 Task: Learn more about a sales navigator core.
Action: Mouse moved to (686, 75)
Screenshot: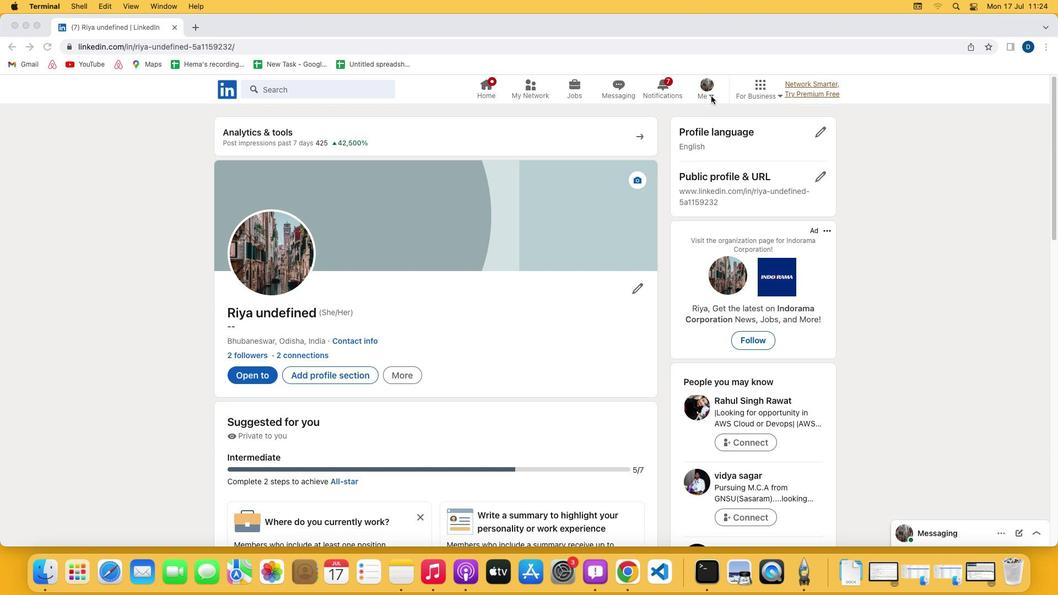
Action: Mouse pressed left at (686, 75)
Screenshot: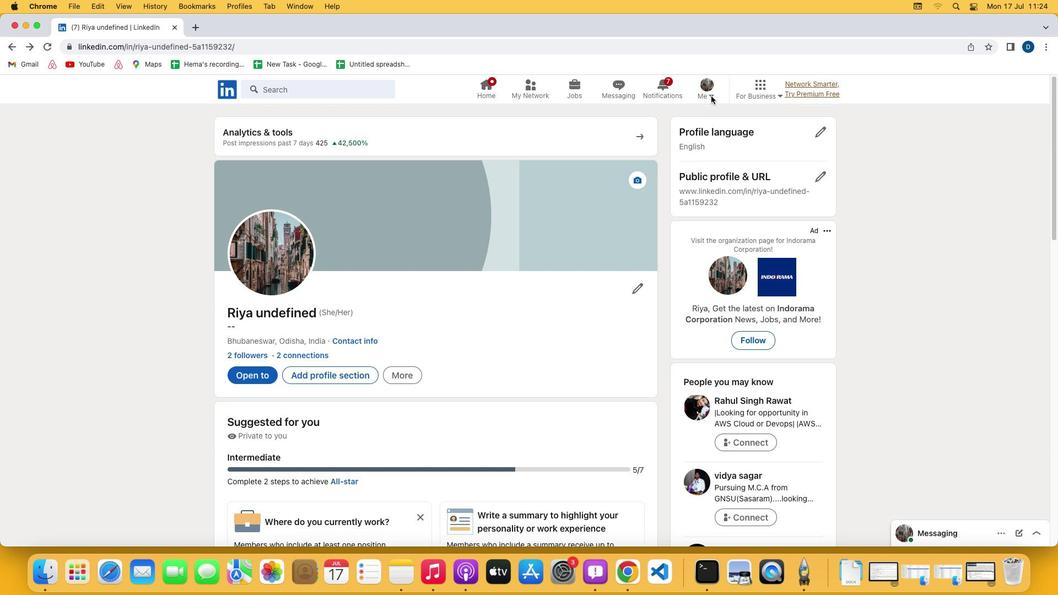 
Action: Mouse pressed left at (686, 75)
Screenshot: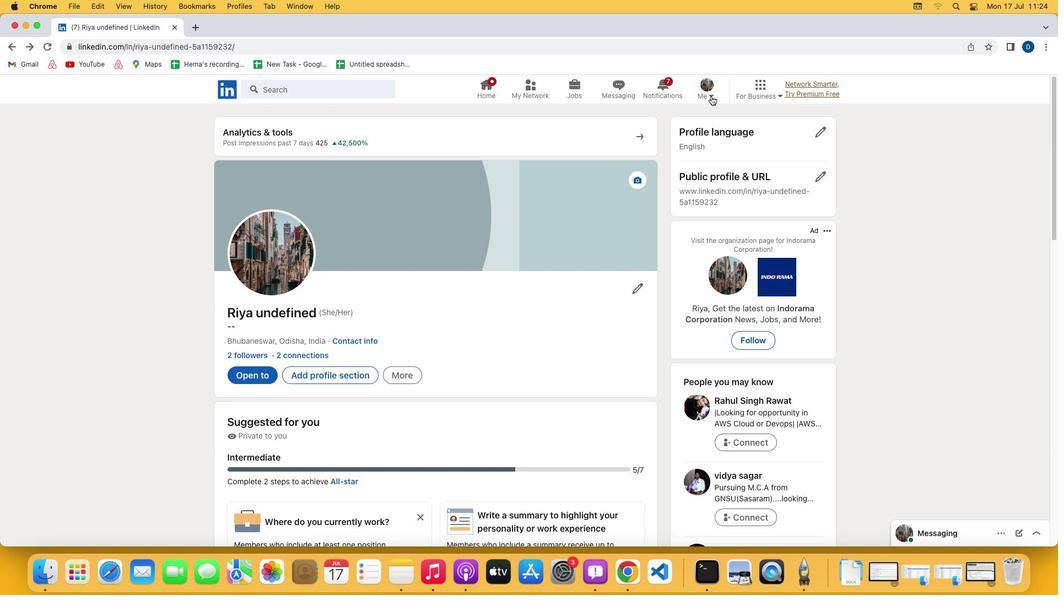 
Action: Mouse moved to (622, 190)
Screenshot: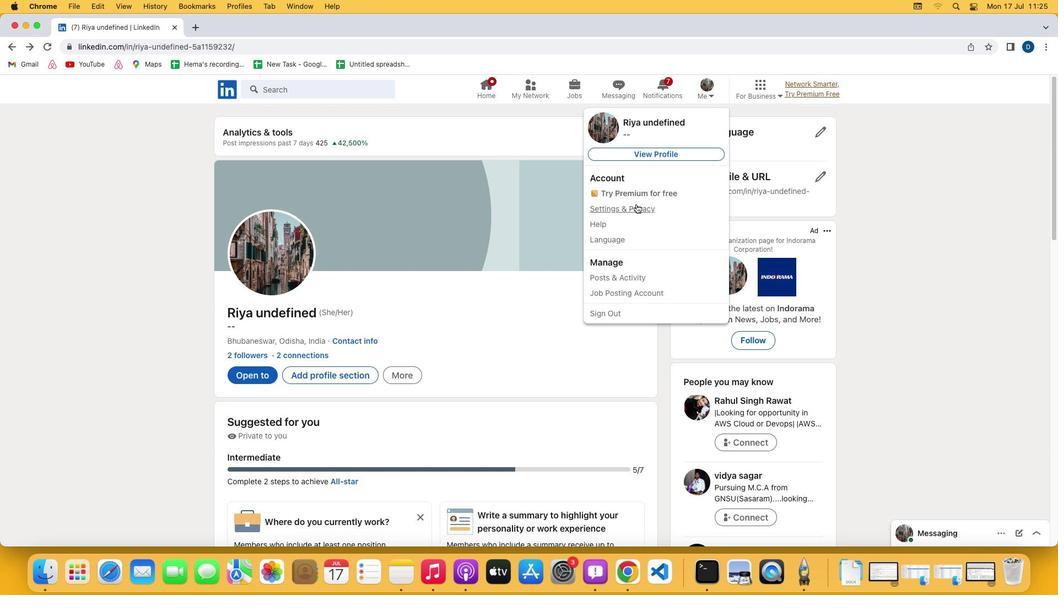 
Action: Mouse pressed left at (622, 190)
Screenshot: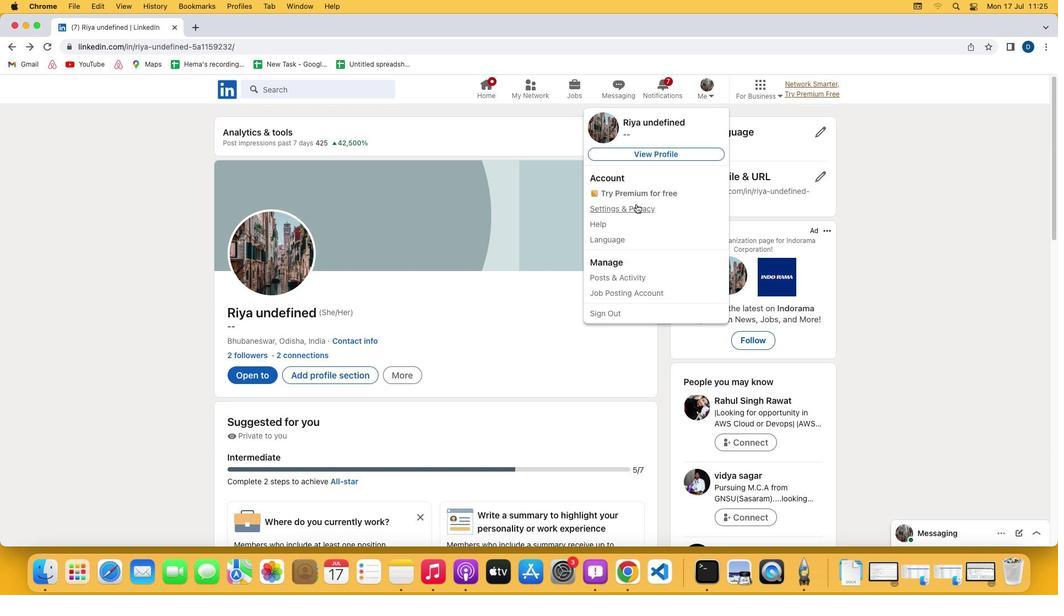 
Action: Mouse moved to (507, 355)
Screenshot: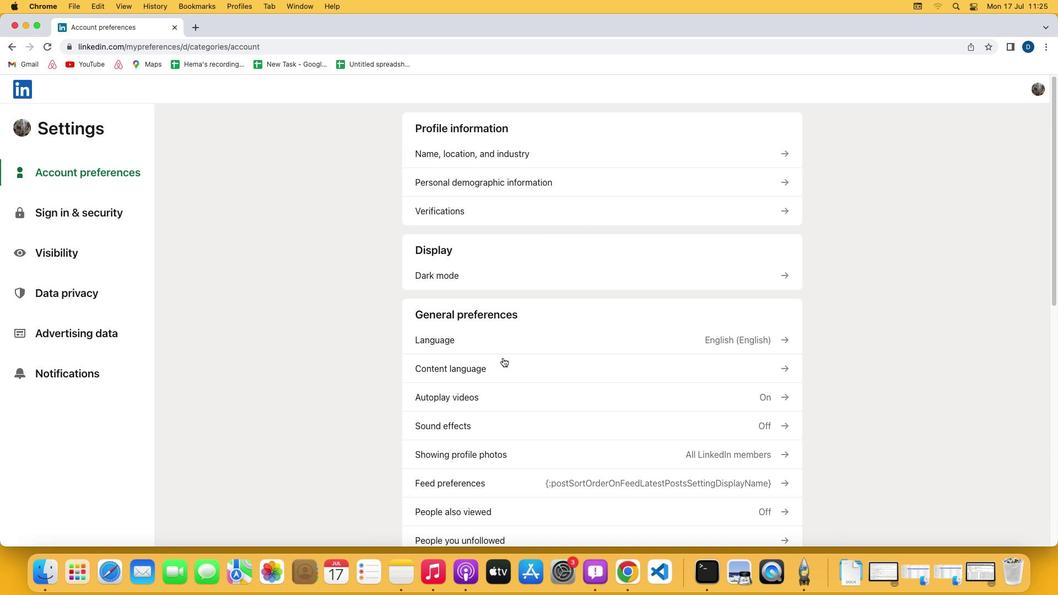 
Action: Mouse scrolled (507, 355) with delta (75, -27)
Screenshot: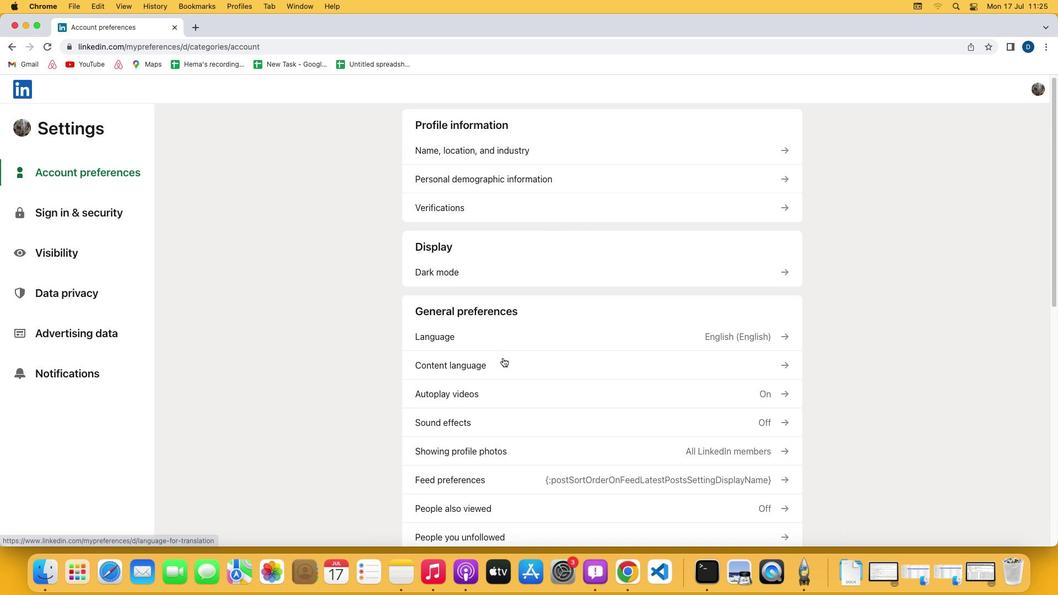 
Action: Mouse scrolled (507, 355) with delta (75, -27)
Screenshot: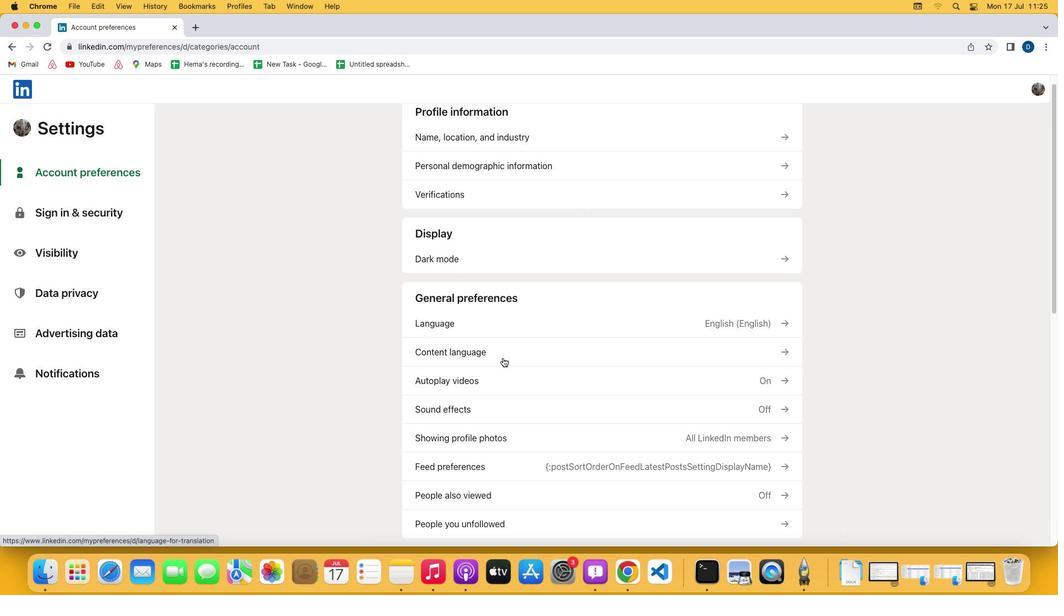 
Action: Mouse scrolled (507, 355) with delta (75, -29)
Screenshot: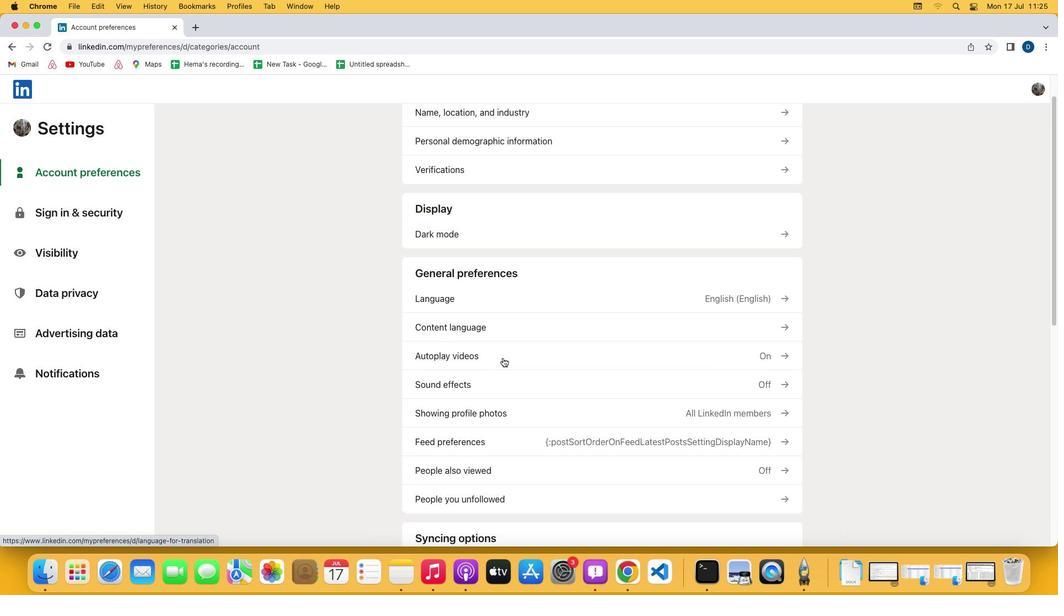 
Action: Mouse scrolled (507, 355) with delta (75, -29)
Screenshot: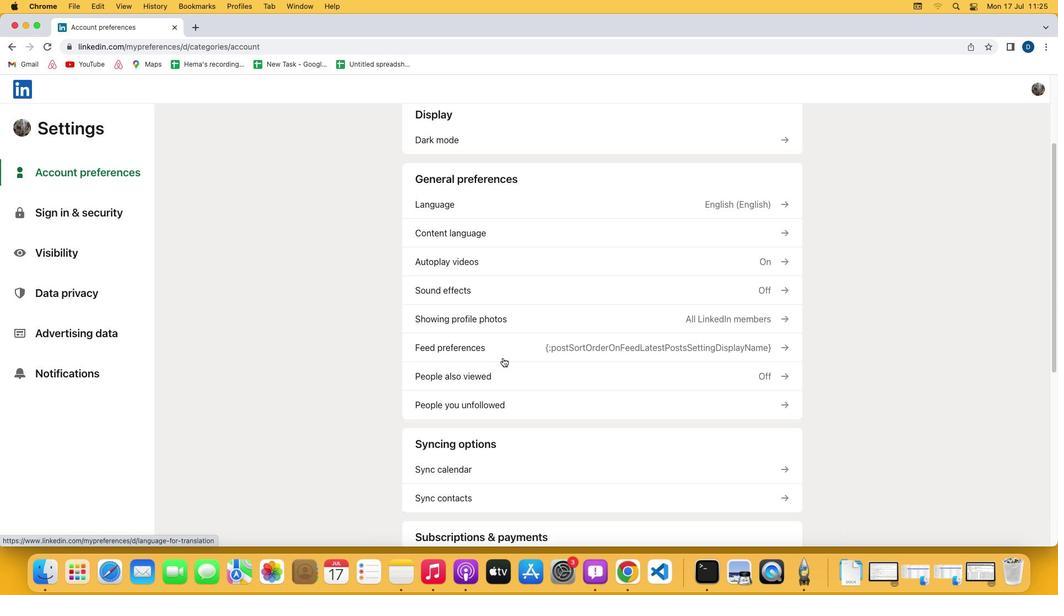 
Action: Mouse scrolled (507, 355) with delta (75, -27)
Screenshot: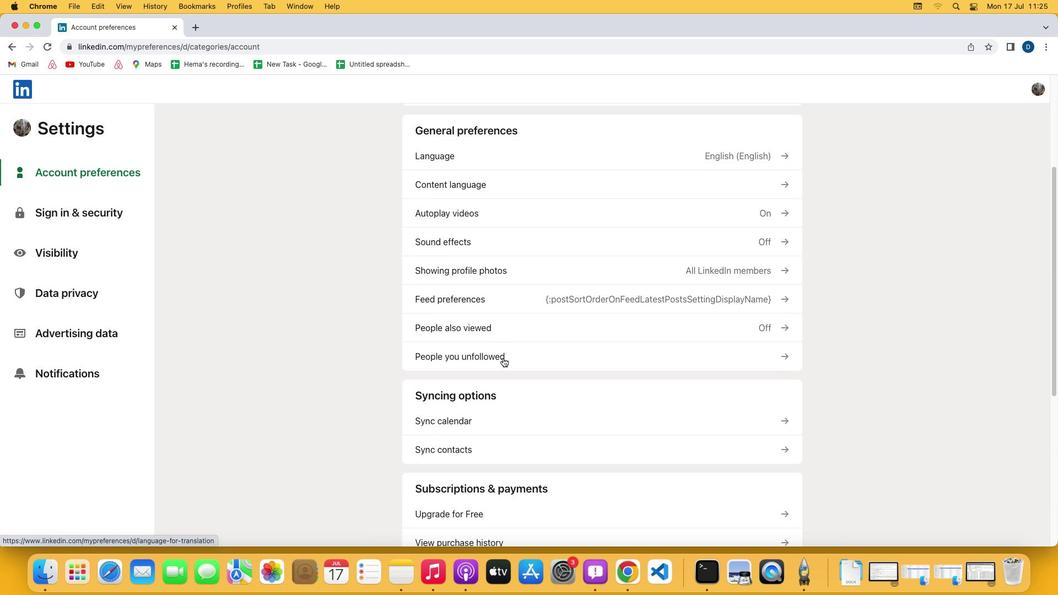 
Action: Mouse scrolled (507, 355) with delta (75, -27)
Screenshot: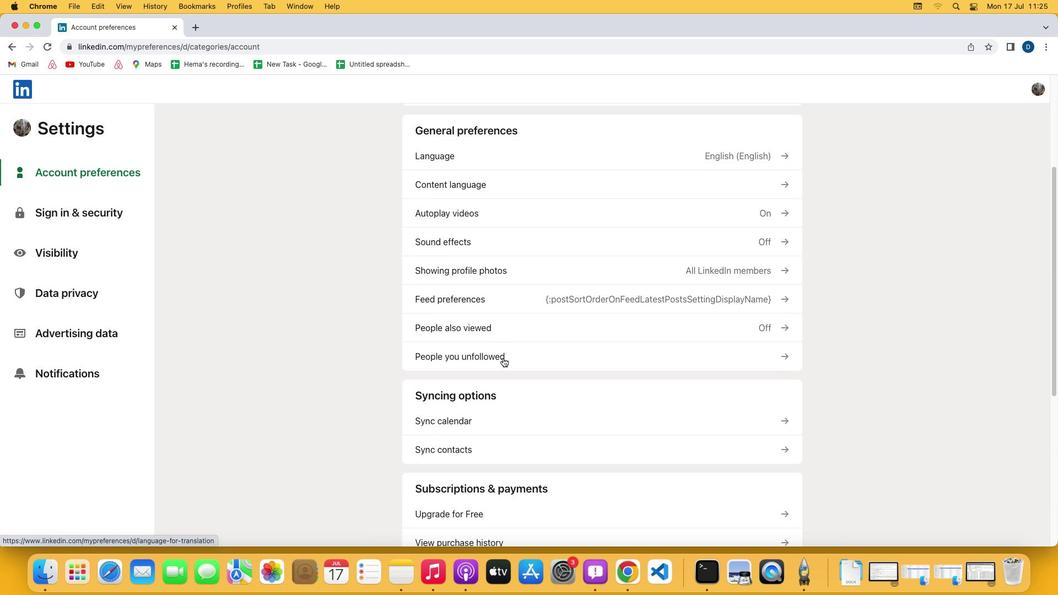 
Action: Mouse scrolled (507, 355) with delta (75, -29)
Screenshot: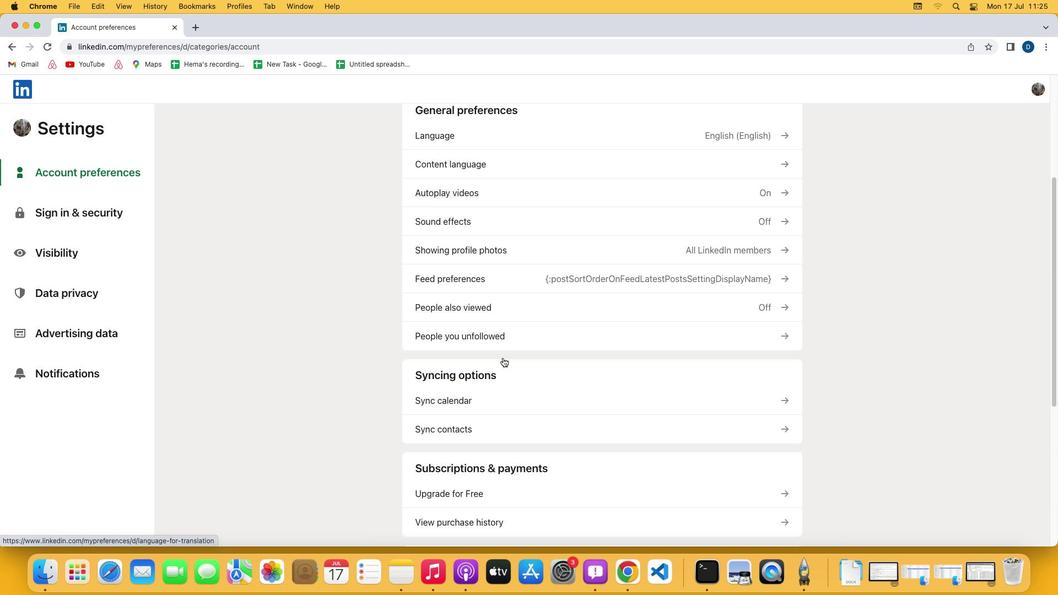 
Action: Mouse scrolled (507, 355) with delta (75, -29)
Screenshot: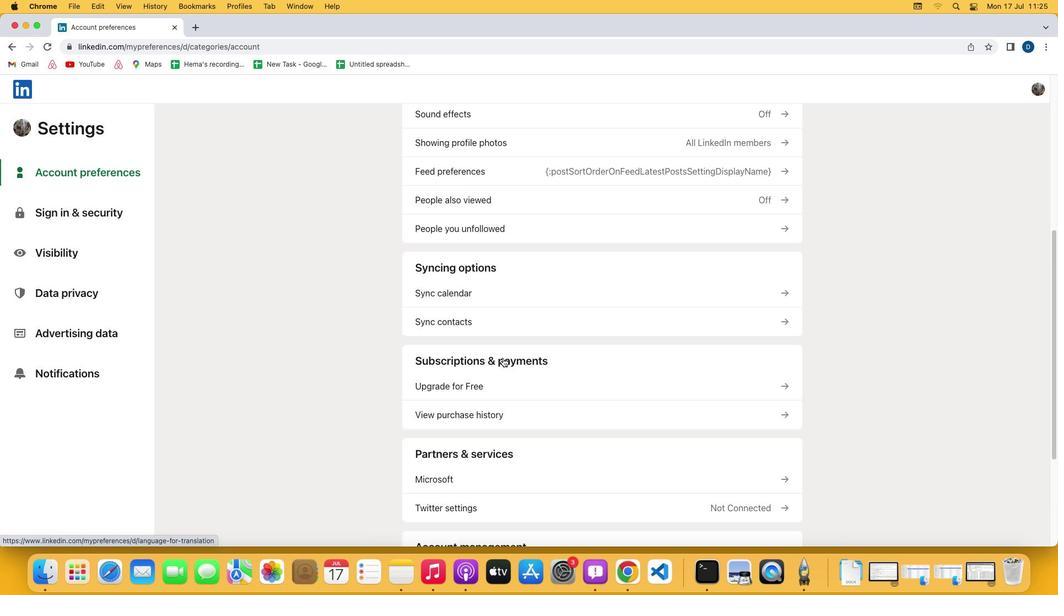
Action: Mouse moved to (472, 343)
Screenshot: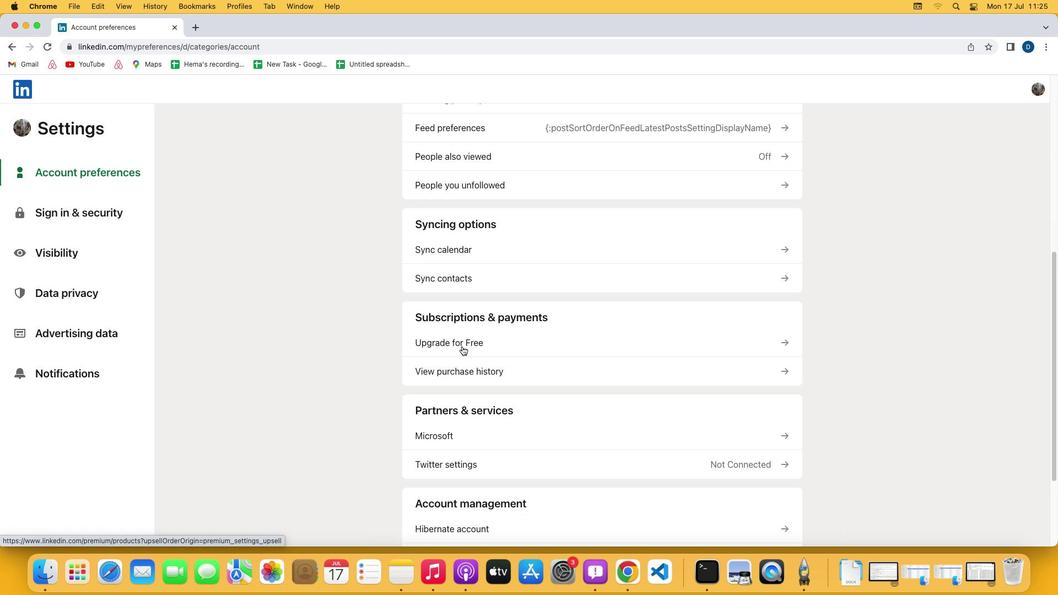 
Action: Mouse pressed left at (472, 343)
Screenshot: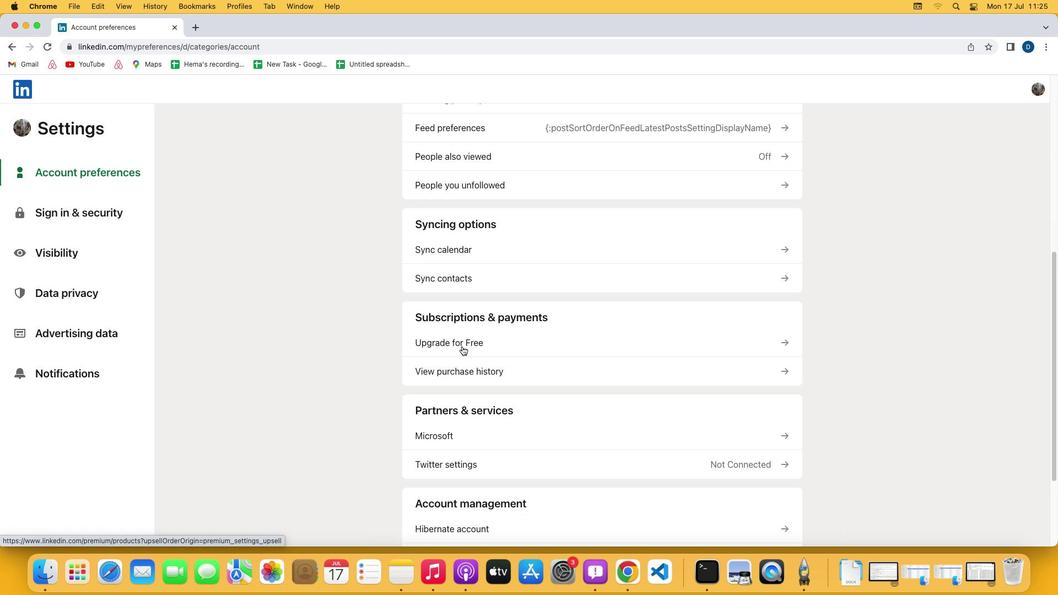 
Action: Mouse moved to (449, 320)
Screenshot: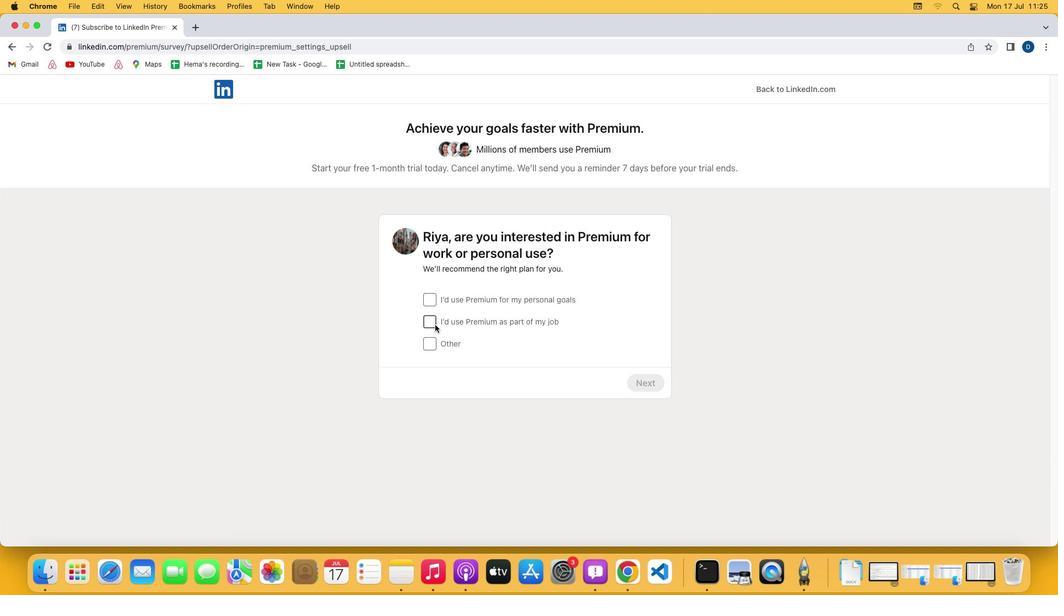 
Action: Mouse pressed left at (449, 320)
Screenshot: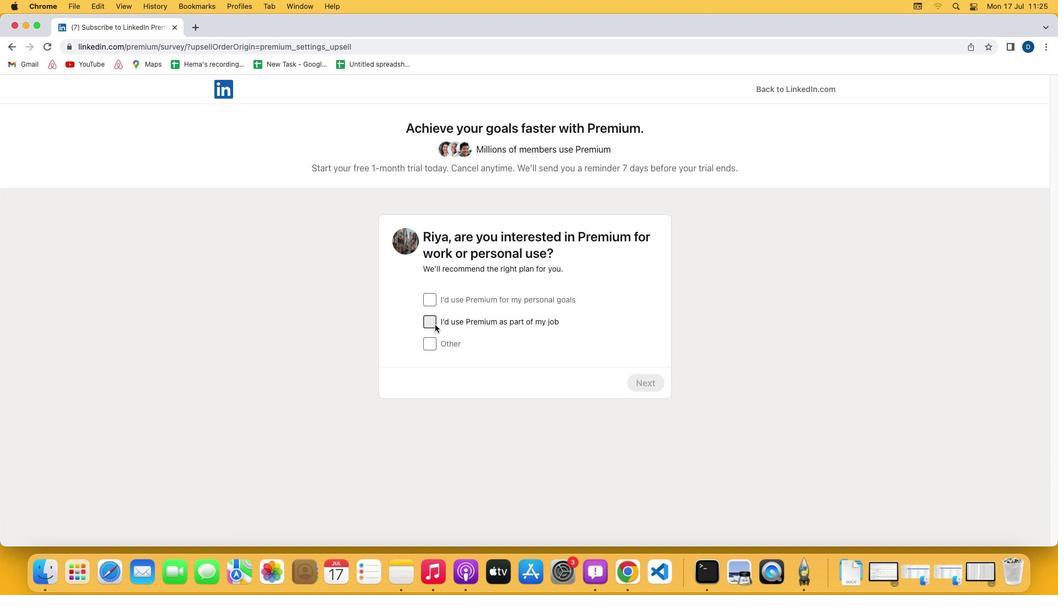 
Action: Mouse moved to (633, 386)
Screenshot: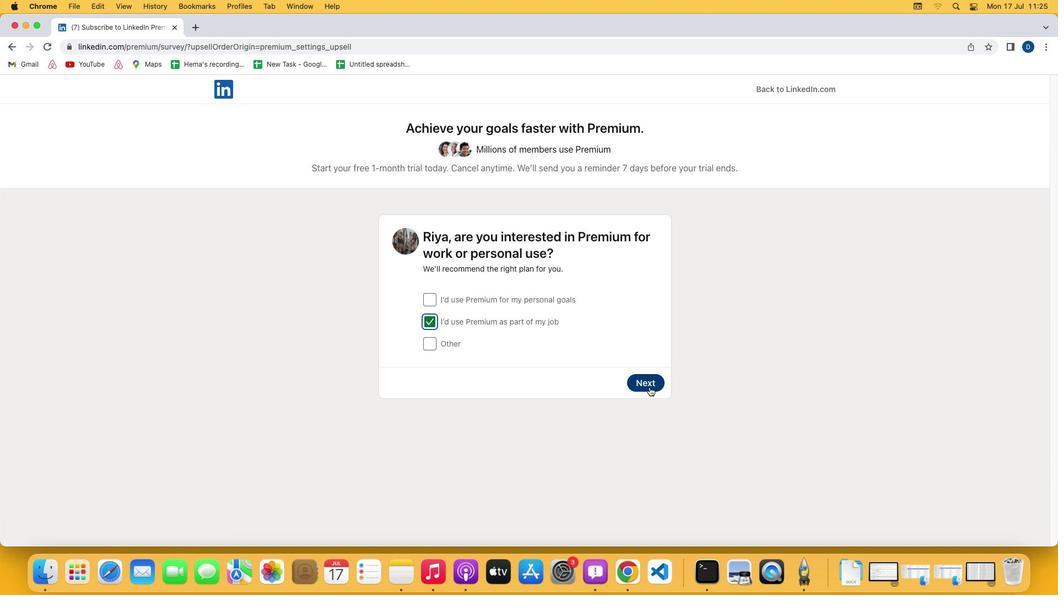 
Action: Mouse pressed left at (633, 386)
Screenshot: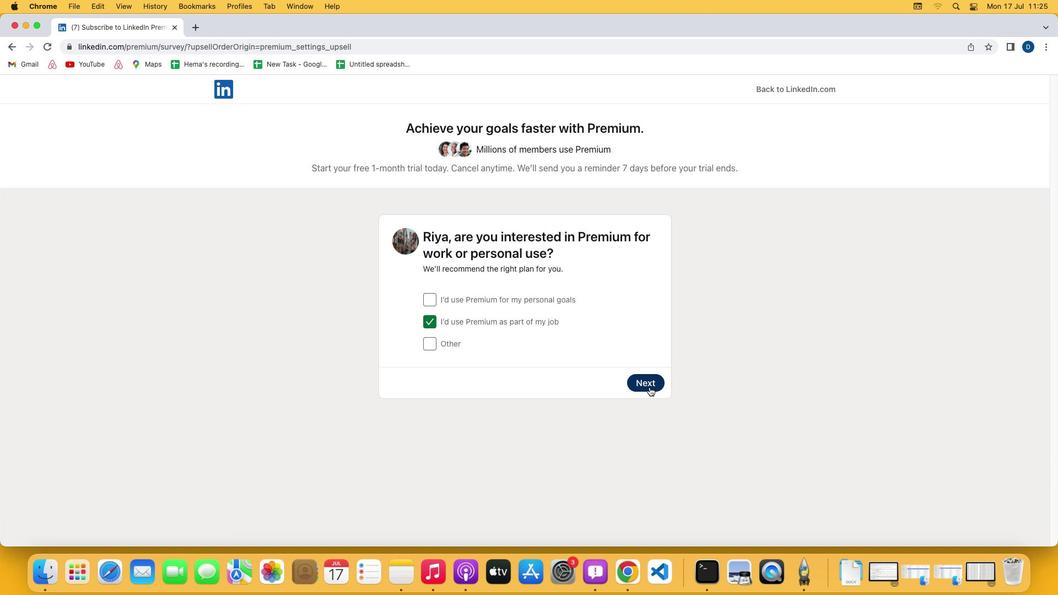 
Action: Mouse moved to (626, 450)
Screenshot: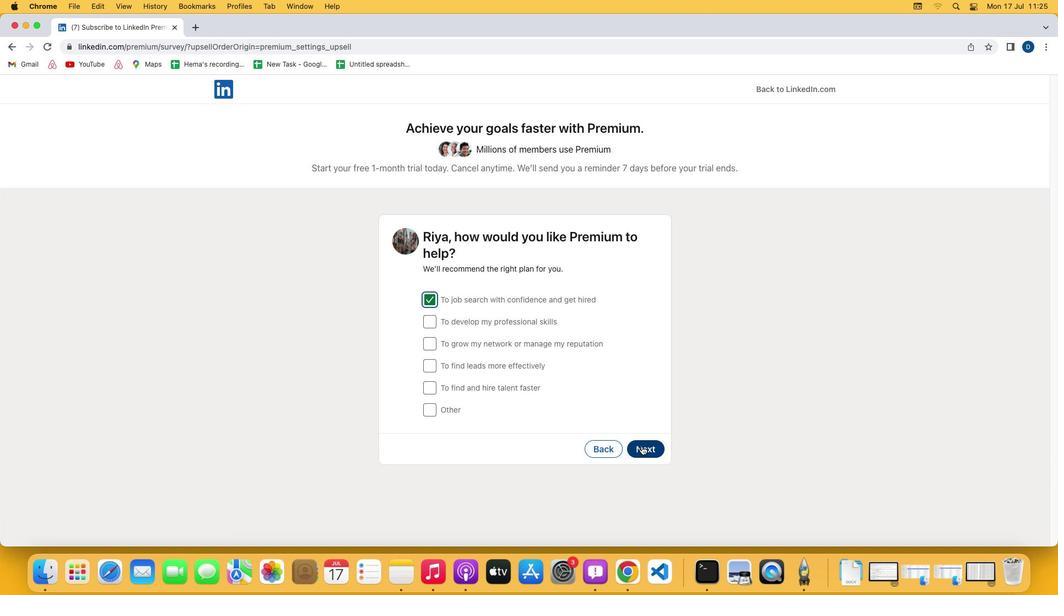 
Action: Mouse pressed left at (626, 450)
Screenshot: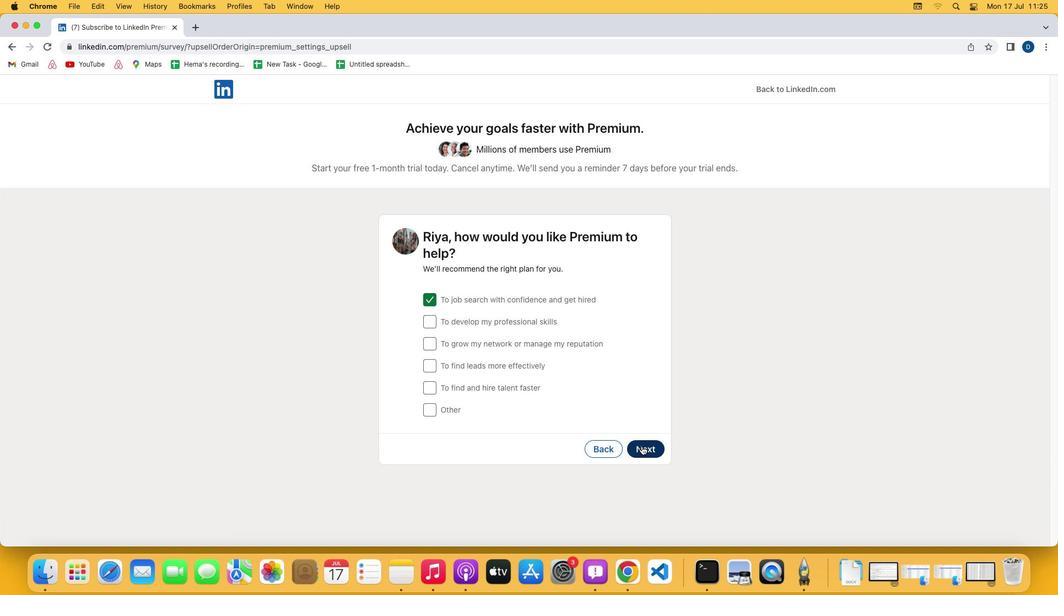
Action: Mouse moved to (443, 291)
Screenshot: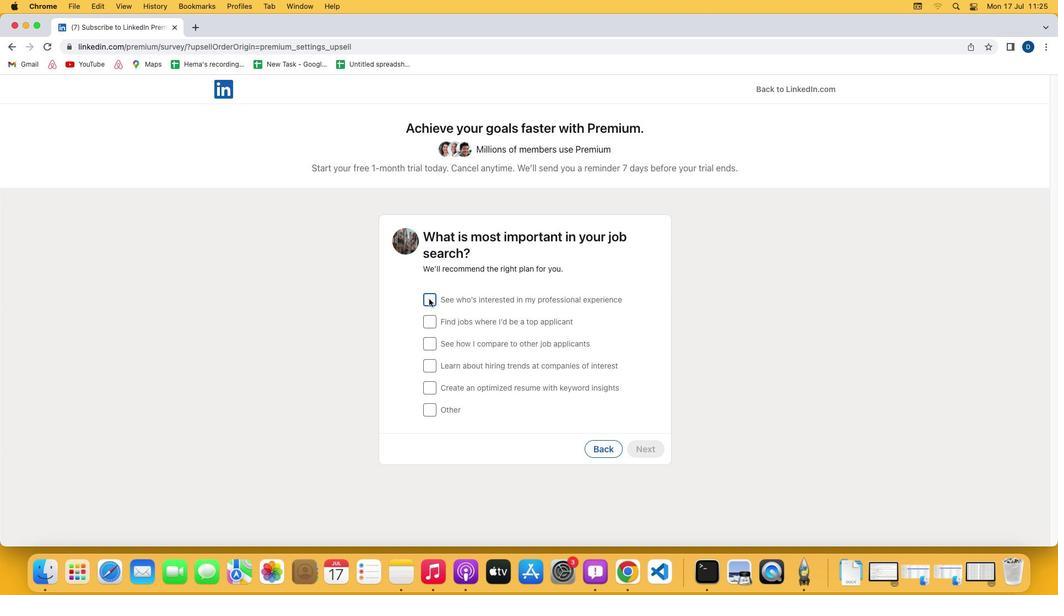 
Action: Mouse pressed left at (443, 291)
Screenshot: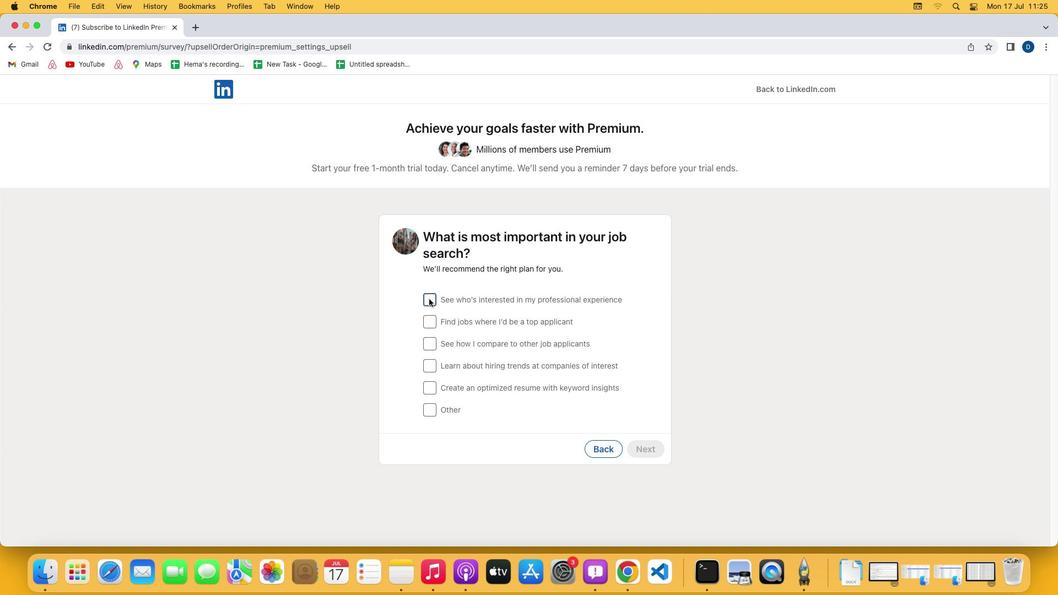 
Action: Mouse moved to (635, 451)
Screenshot: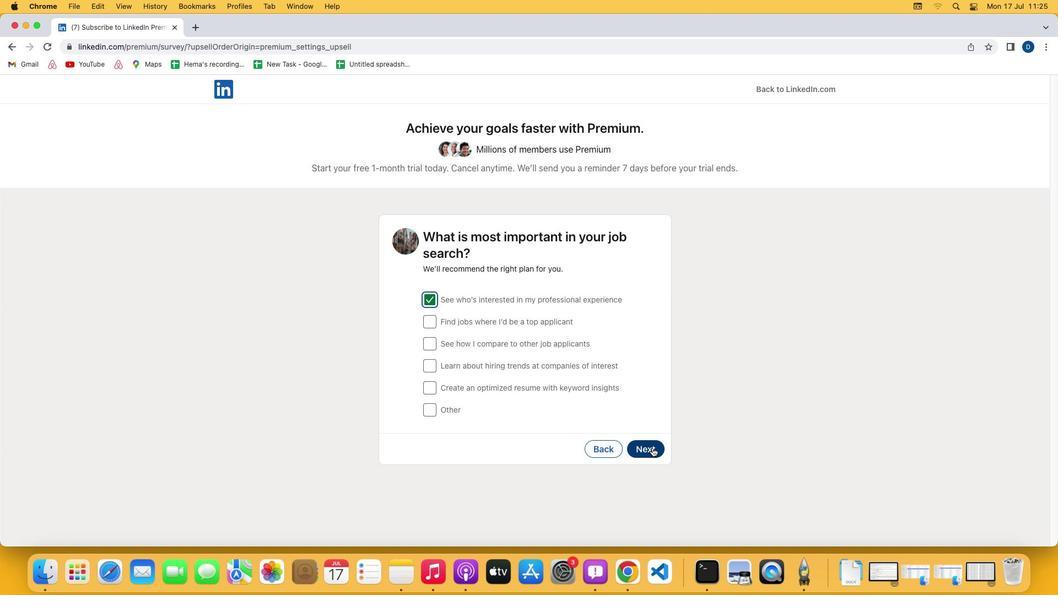 
Action: Mouse pressed left at (635, 451)
Screenshot: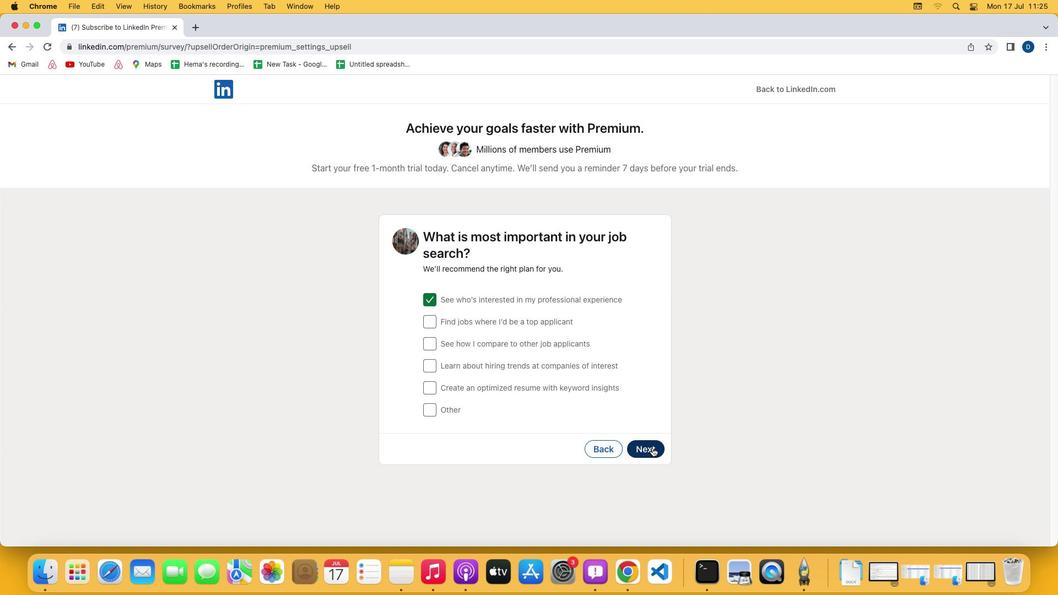 
Action: Mouse moved to (555, 429)
Screenshot: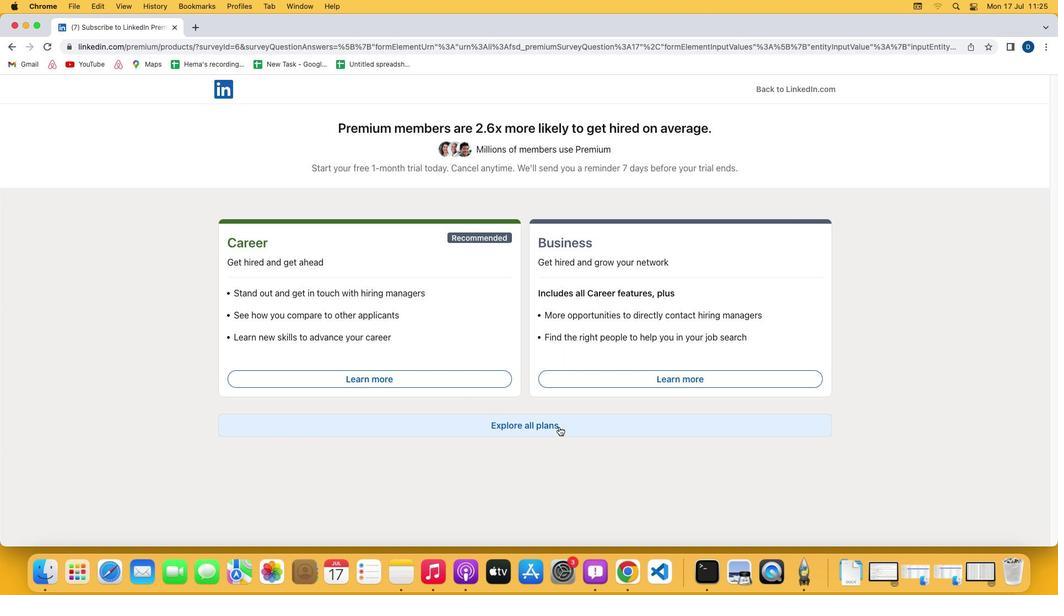 
Action: Mouse pressed left at (555, 429)
Screenshot: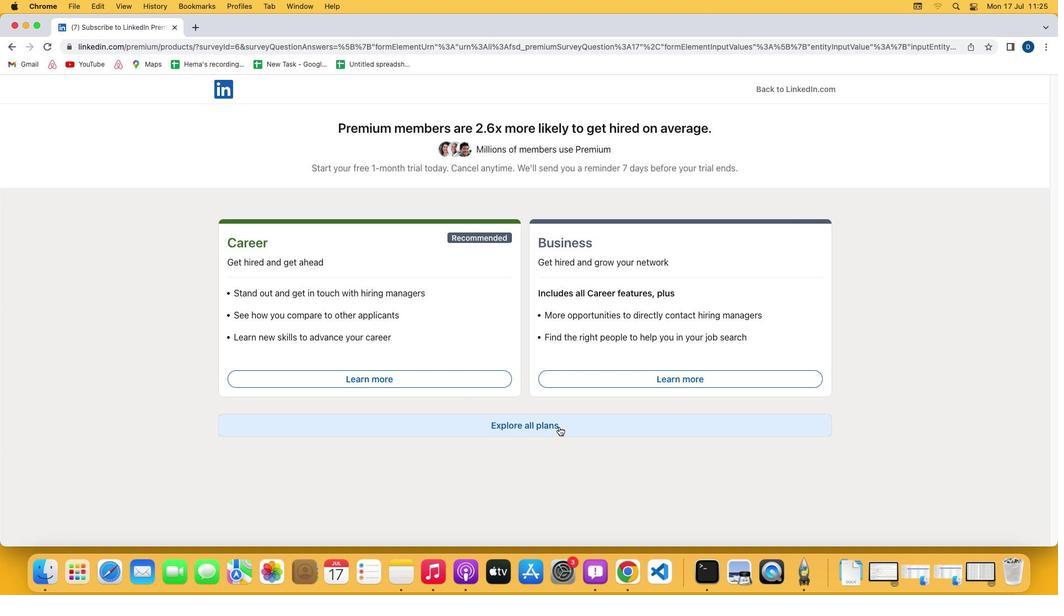 
Action: Mouse moved to (565, 461)
Screenshot: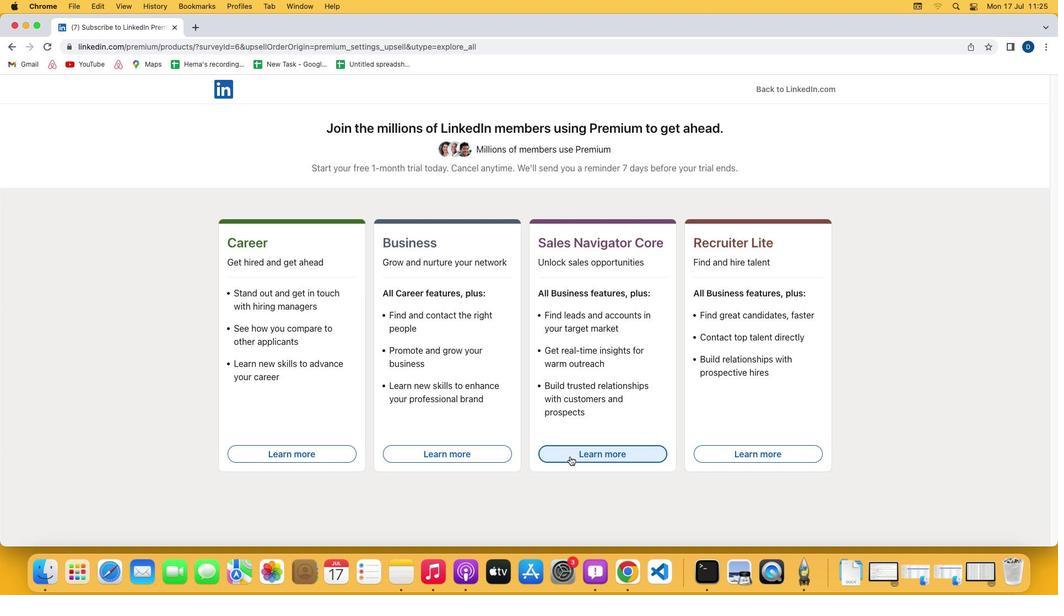 
Action: Mouse pressed left at (565, 461)
Screenshot: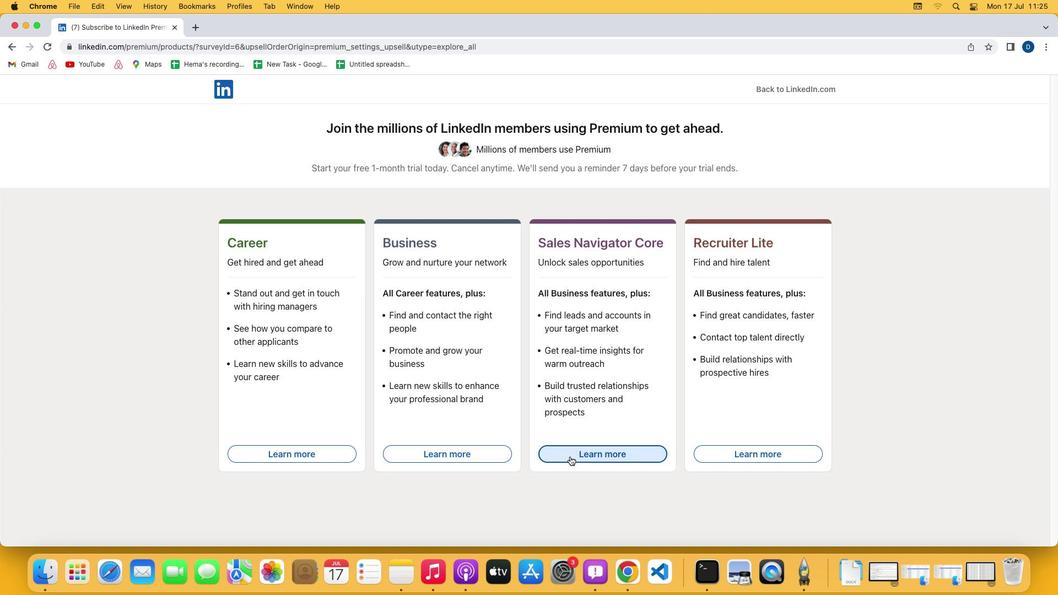 
